 Task: Use the formula "CUMIPMT" in spreadsheet "Project protfolio".
Action: Mouse moved to (733, 97)
Screenshot: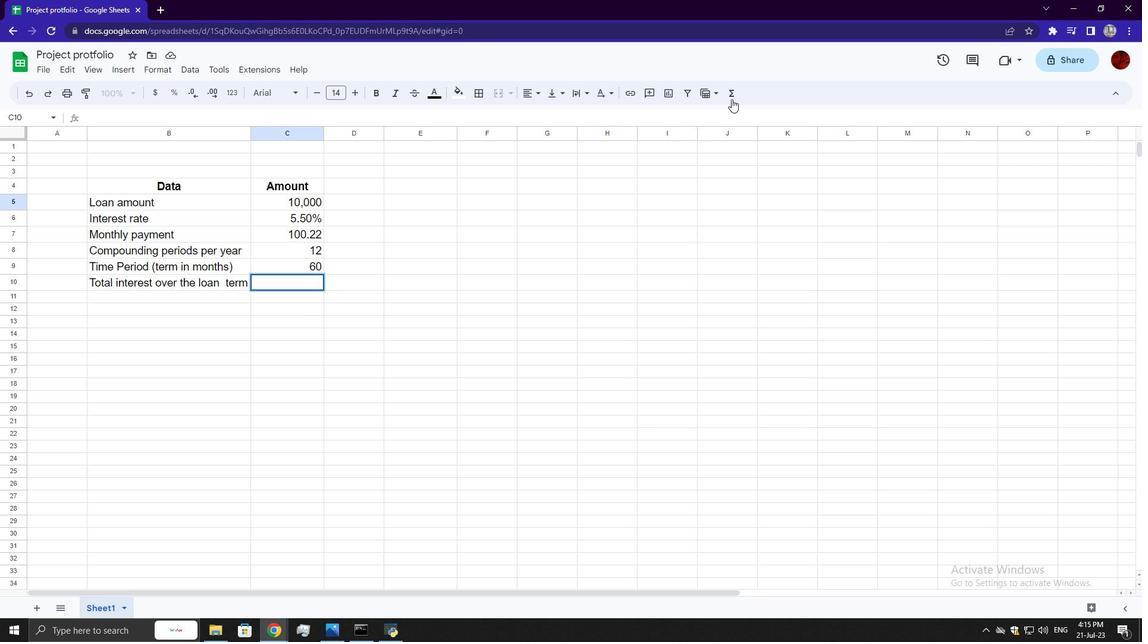 
Action: Mouse pressed left at (733, 97)
Screenshot: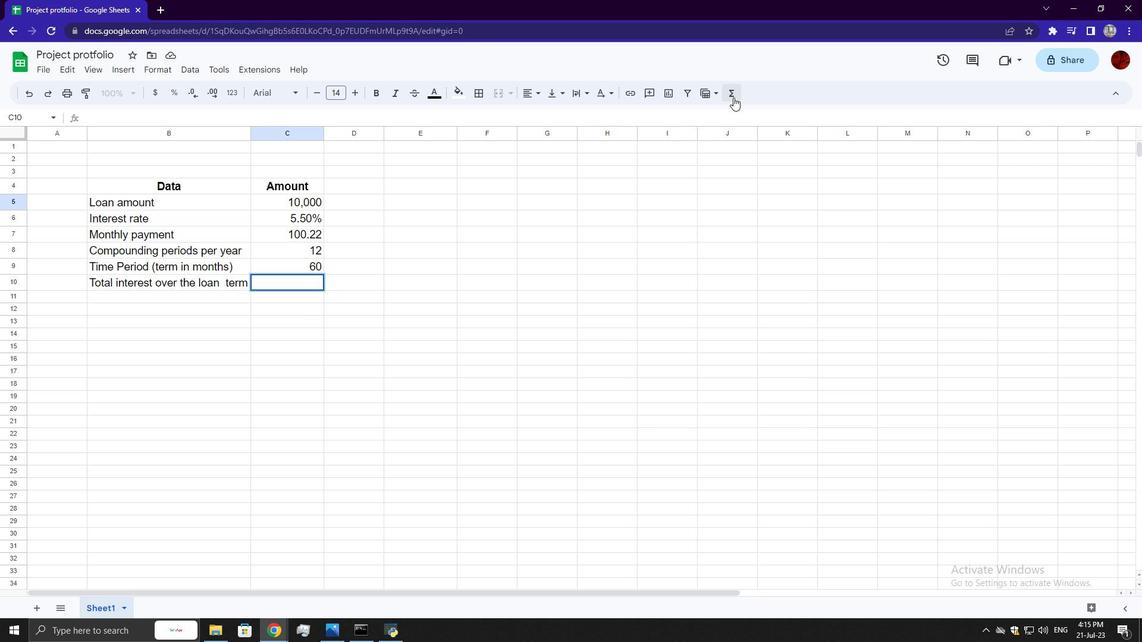 
Action: Mouse moved to (899, 221)
Screenshot: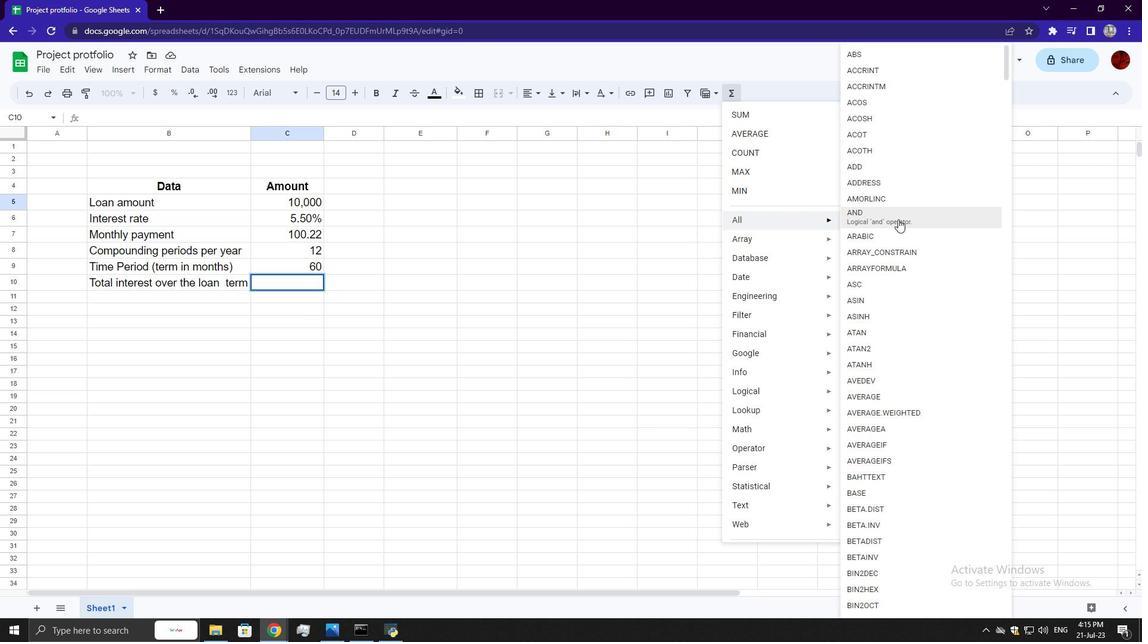 
Action: Mouse scrolled (899, 221) with delta (0, 0)
Screenshot: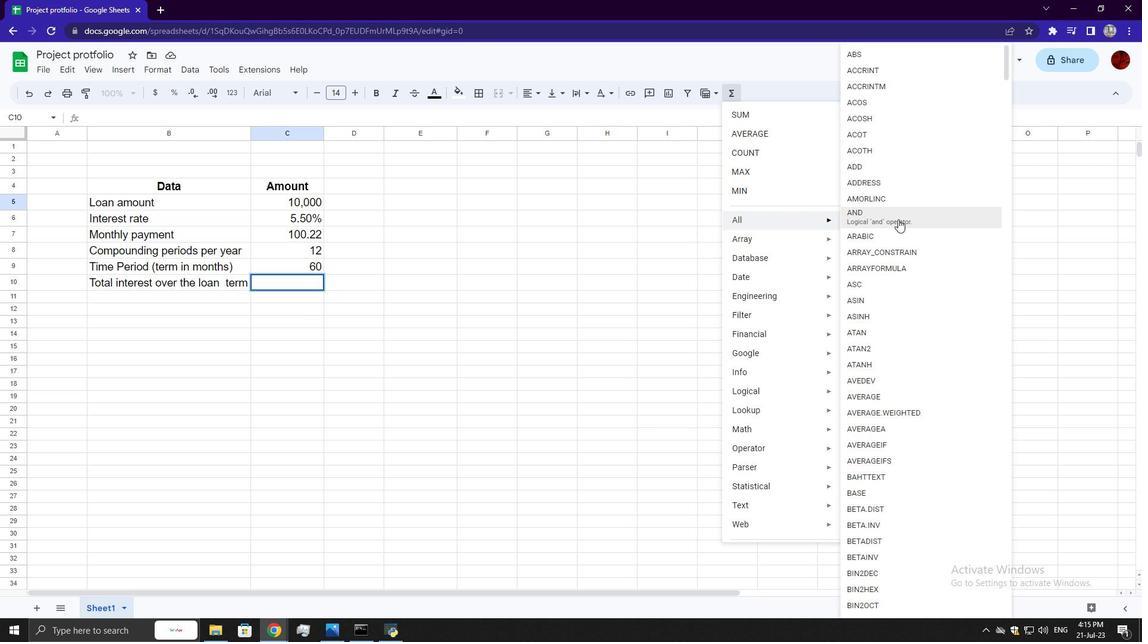 
Action: Mouse moved to (899, 223)
Screenshot: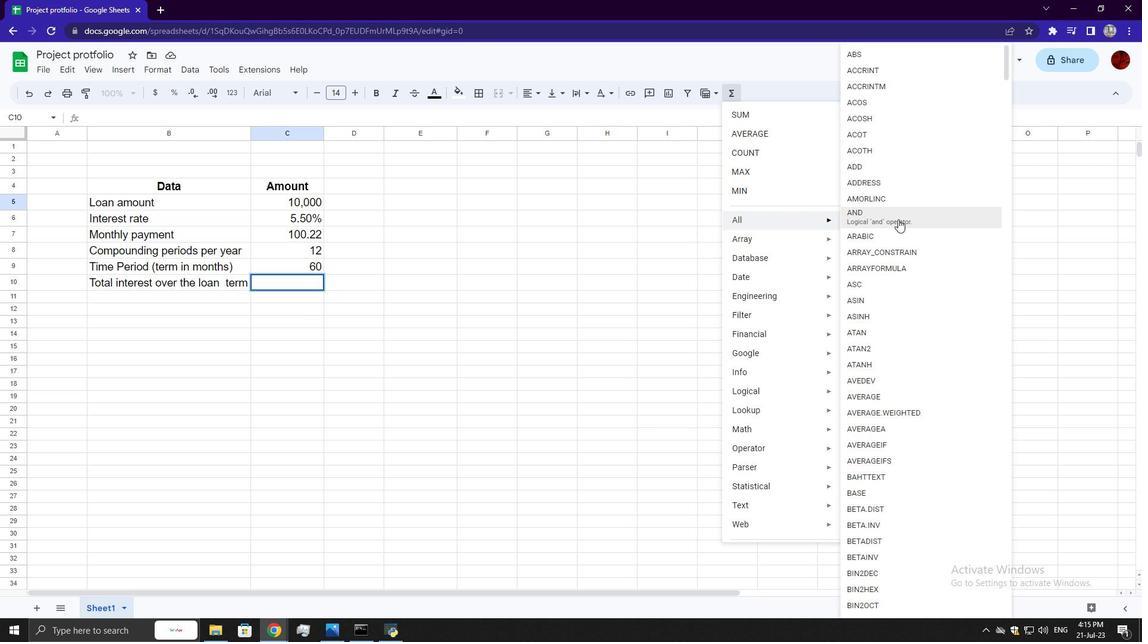 
Action: Mouse scrolled (899, 222) with delta (0, 0)
Screenshot: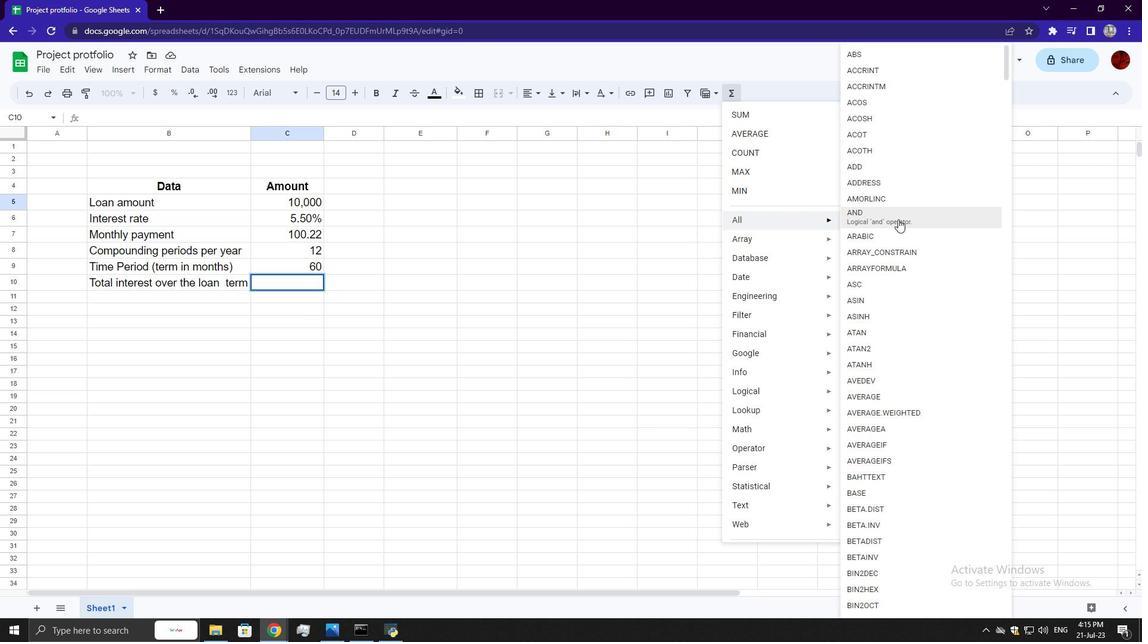 
Action: Mouse moved to (902, 227)
Screenshot: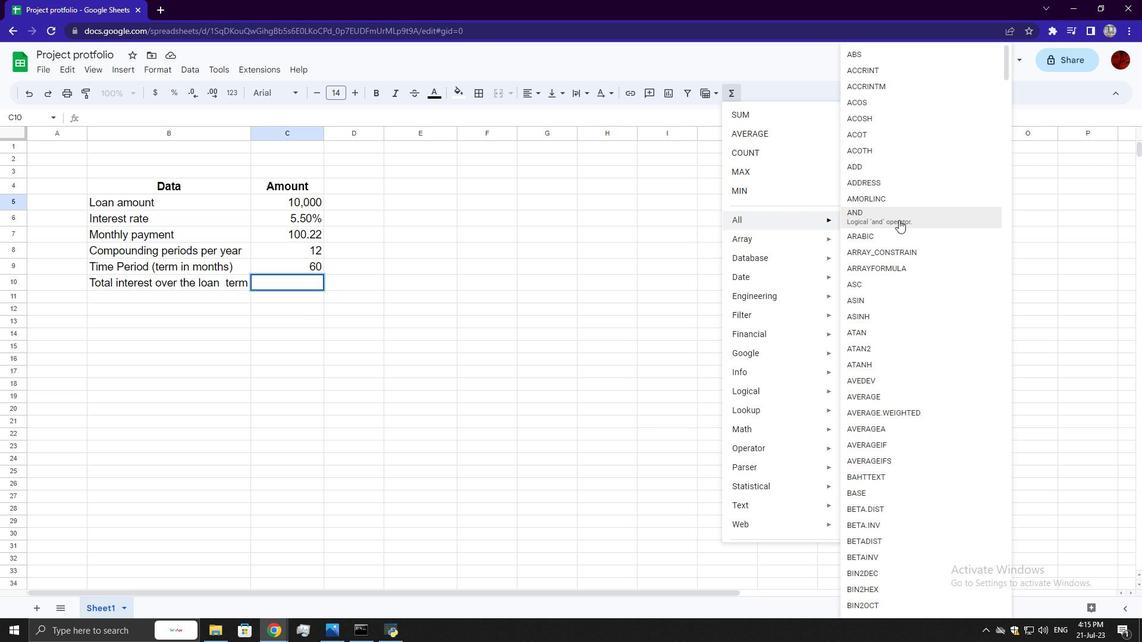 
Action: Mouse scrolled (901, 225) with delta (0, 0)
Screenshot: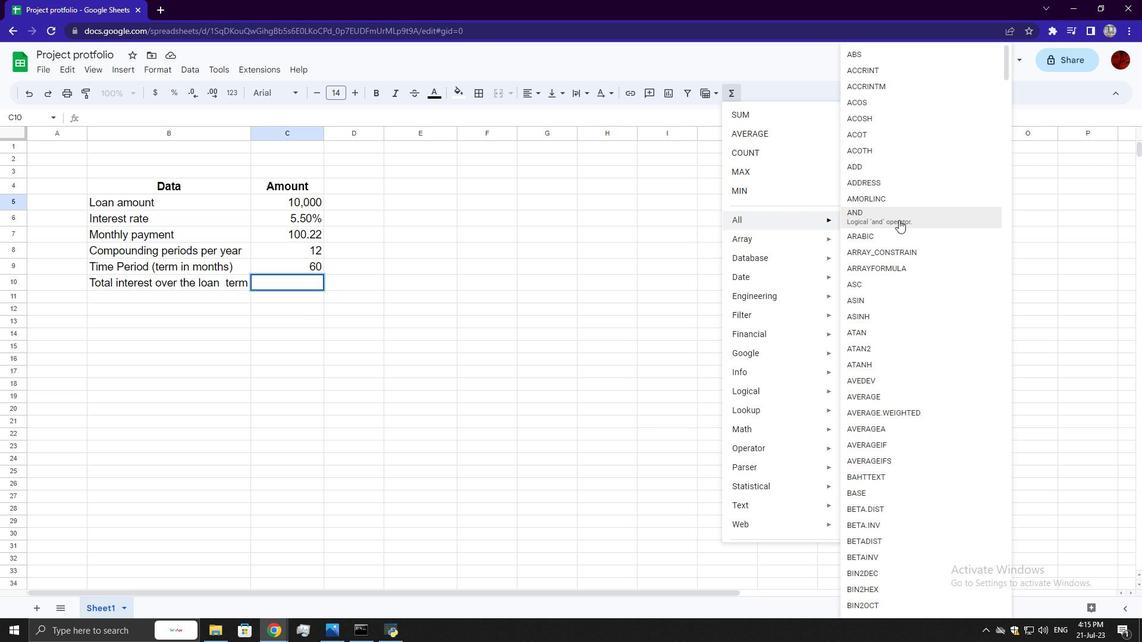 
Action: Mouse moved to (905, 233)
Screenshot: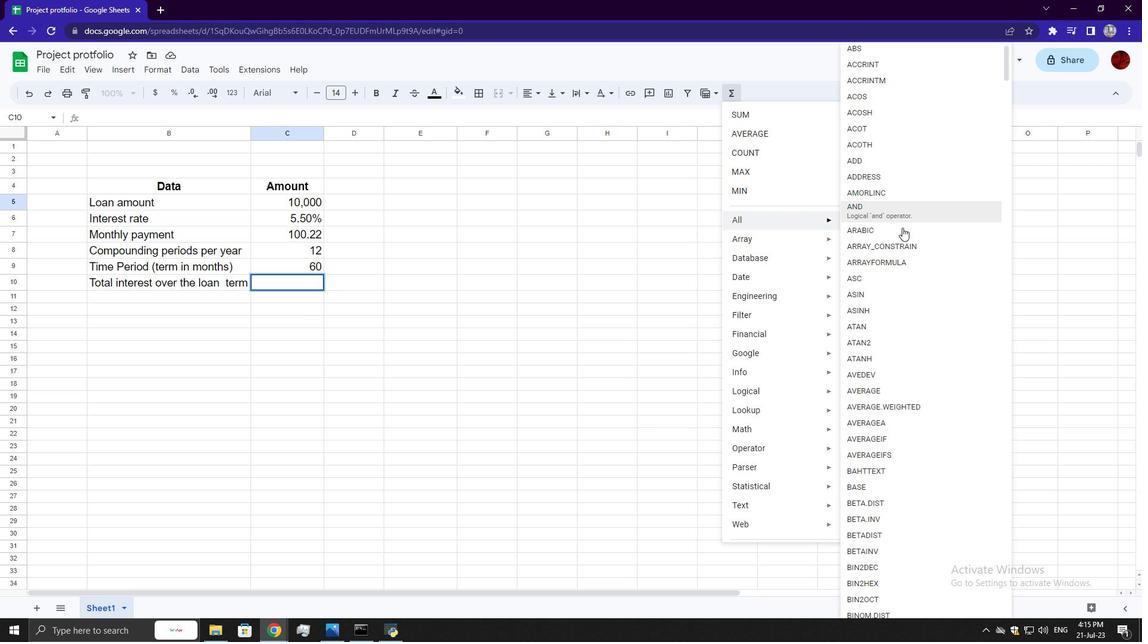 
Action: Mouse scrolled (903, 227) with delta (0, 0)
Screenshot: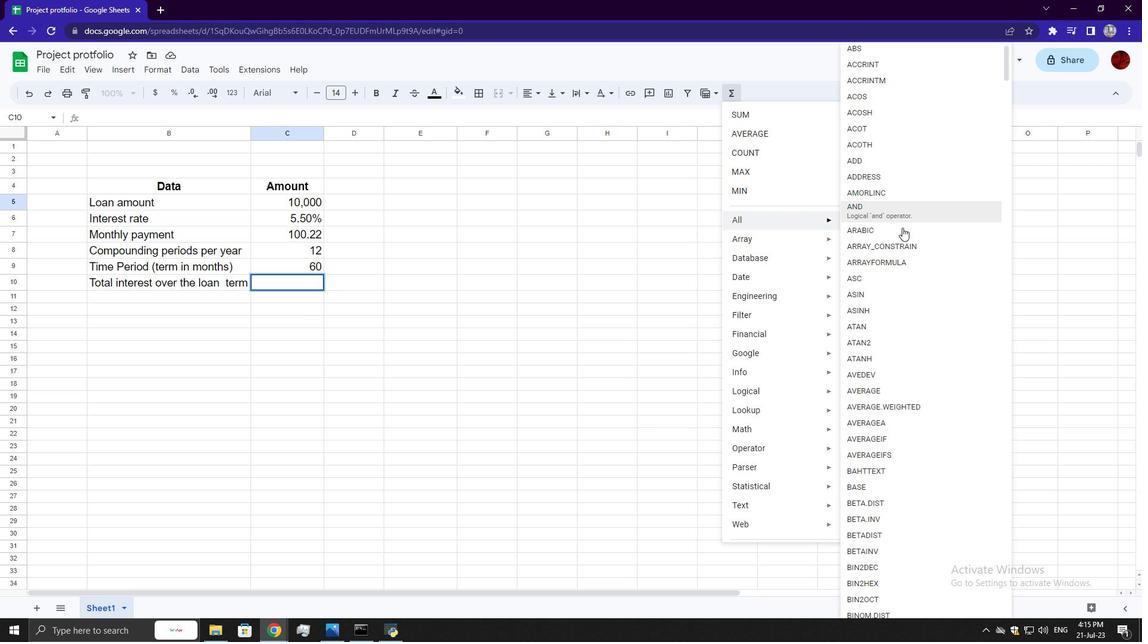 
Action: Mouse moved to (905, 233)
Screenshot: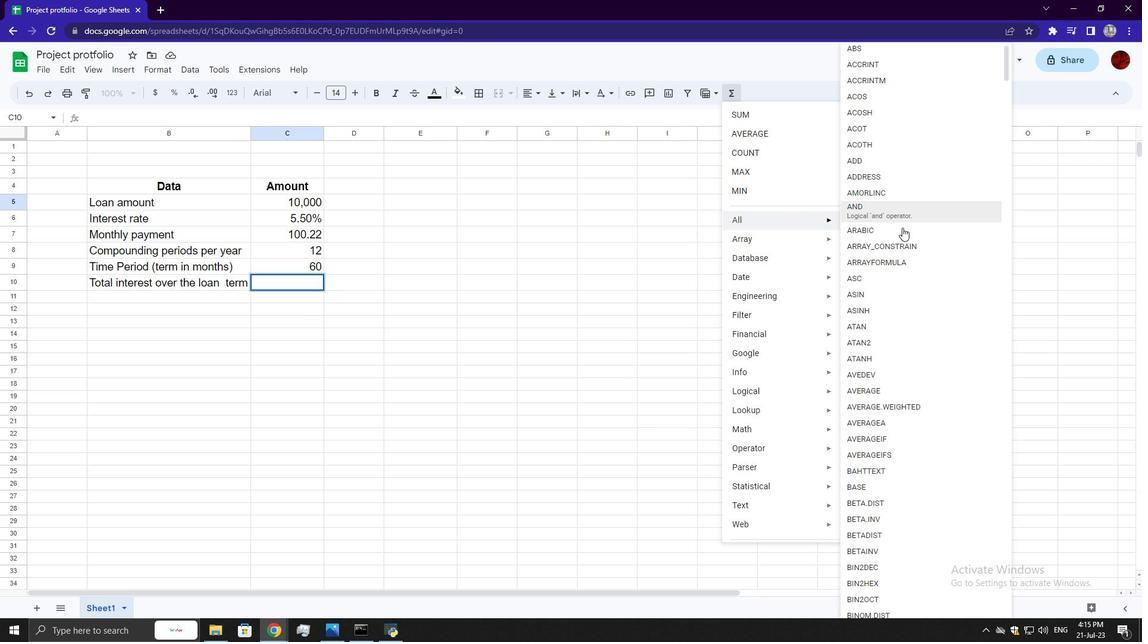 
Action: Mouse scrolled (903, 227) with delta (0, 0)
Screenshot: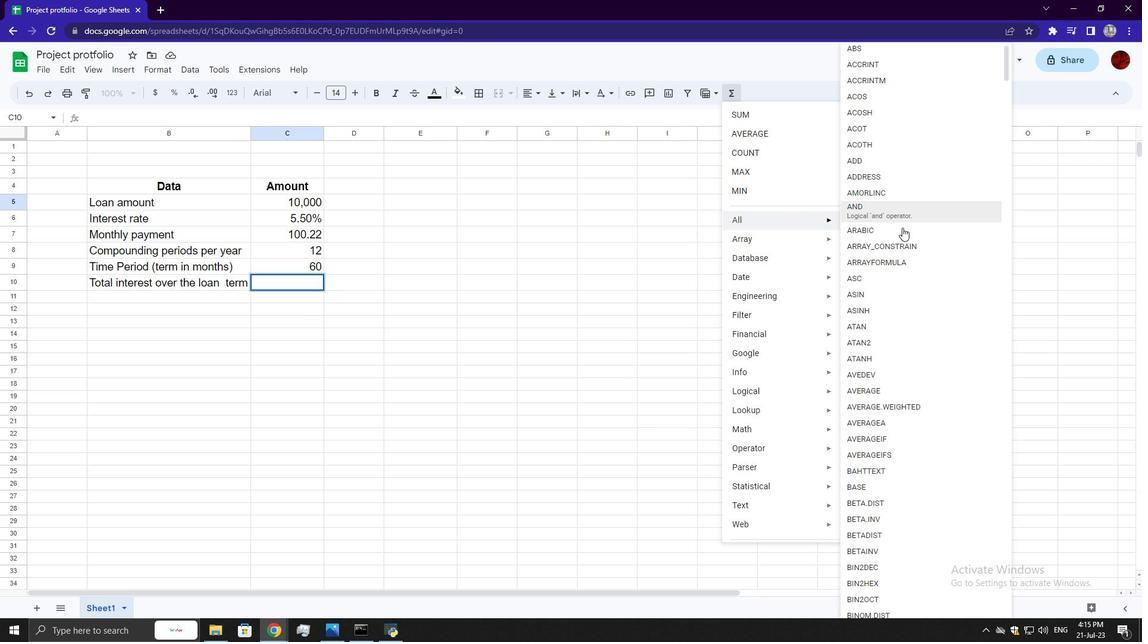 
Action: Mouse moved to (908, 236)
Screenshot: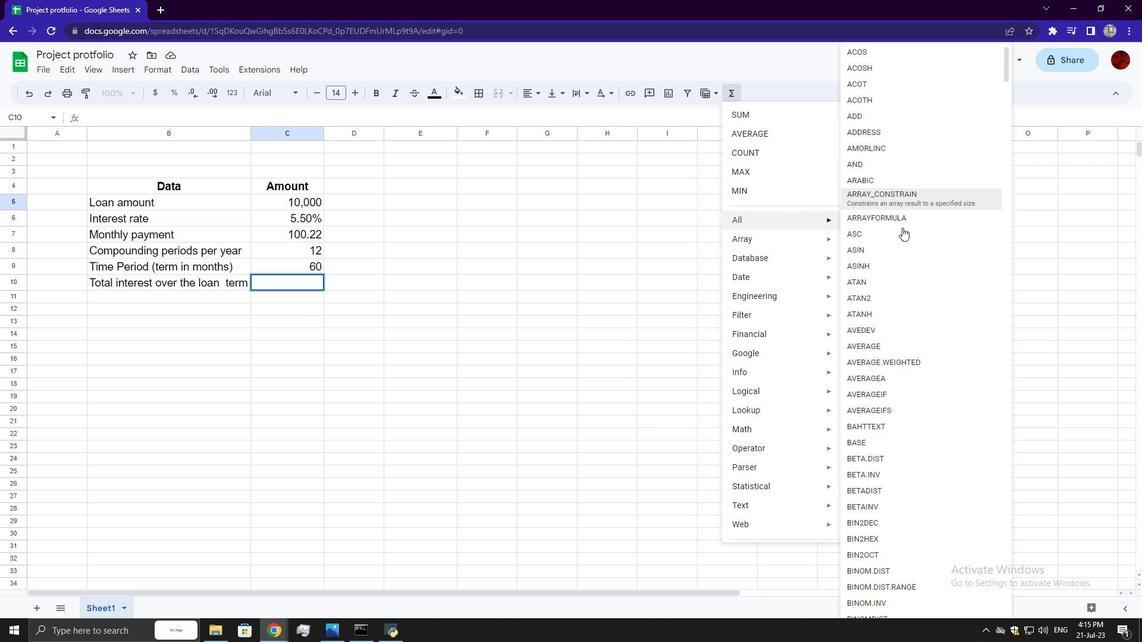 
Action: Mouse scrolled (908, 235) with delta (0, 0)
Screenshot: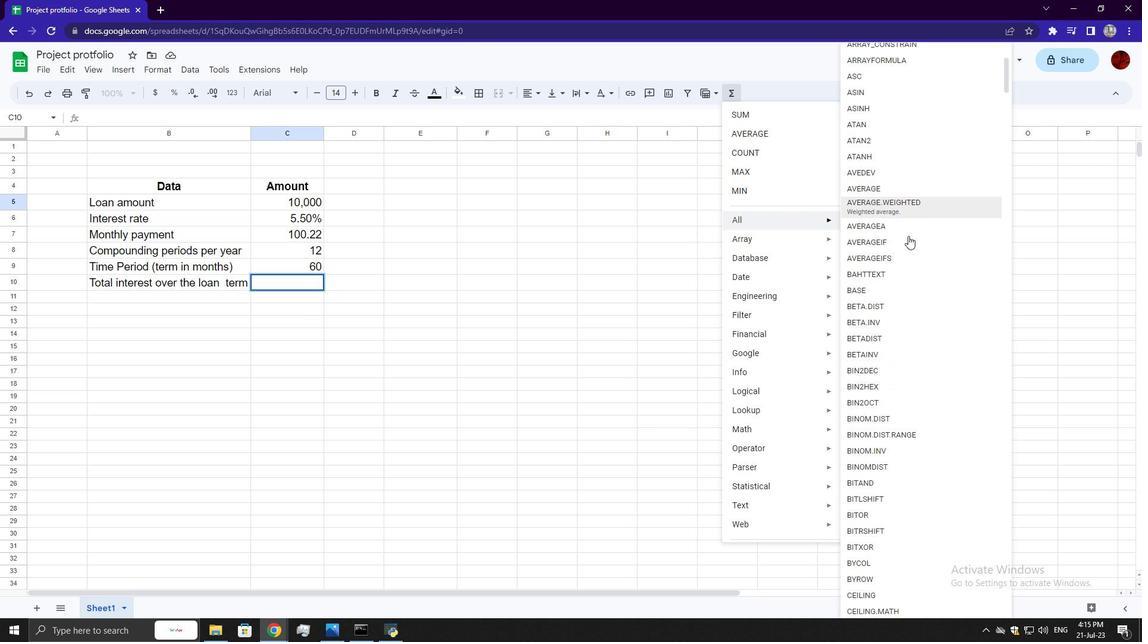 
Action: Mouse scrolled (908, 235) with delta (0, 0)
Screenshot: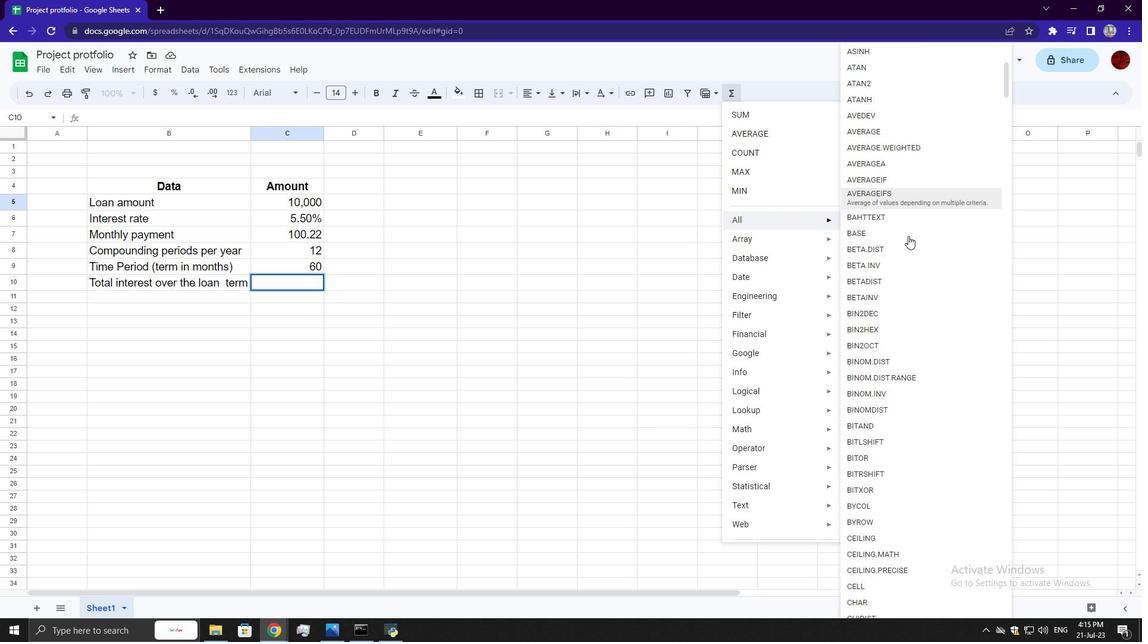 
Action: Mouse scrolled (908, 235) with delta (0, 0)
Screenshot: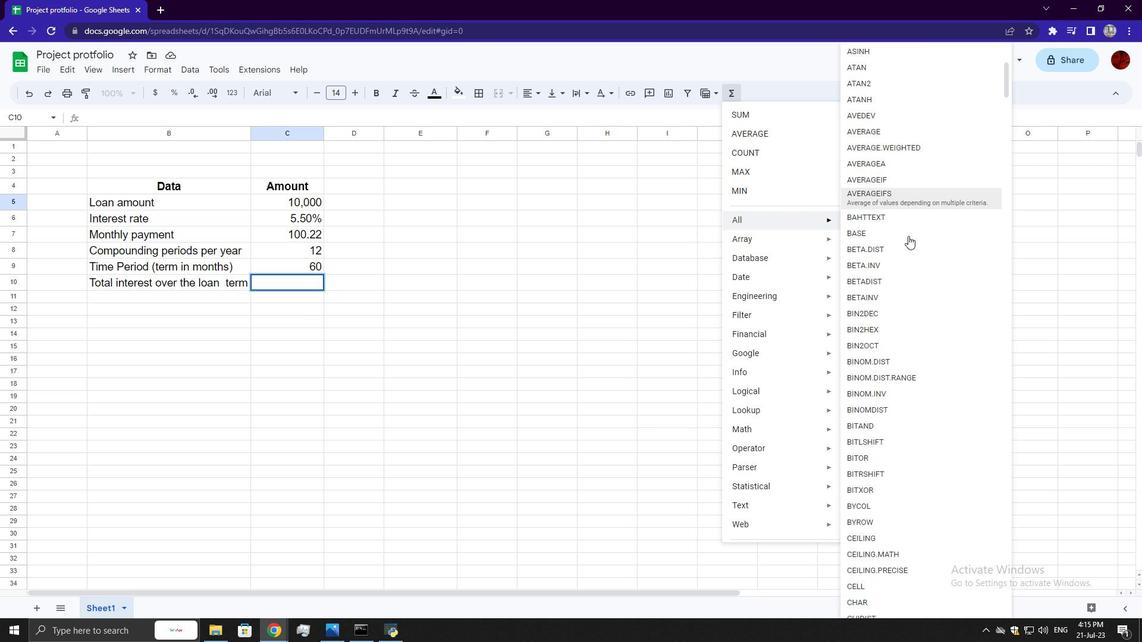 
Action: Mouse scrolled (908, 235) with delta (0, 0)
Screenshot: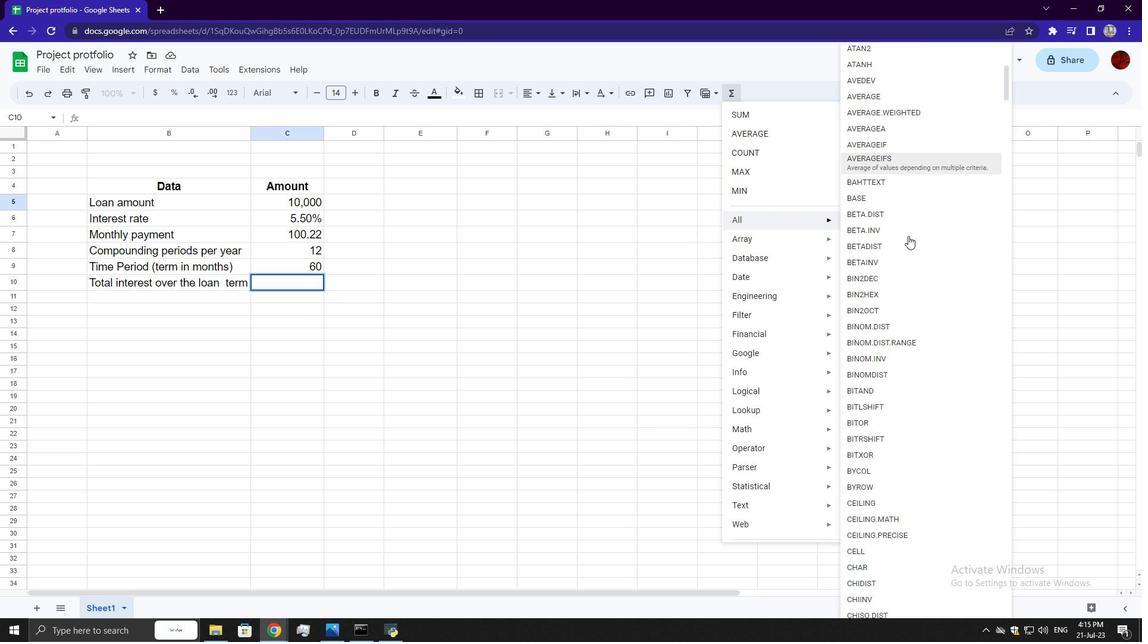 
Action: Mouse scrolled (908, 235) with delta (0, 0)
Screenshot: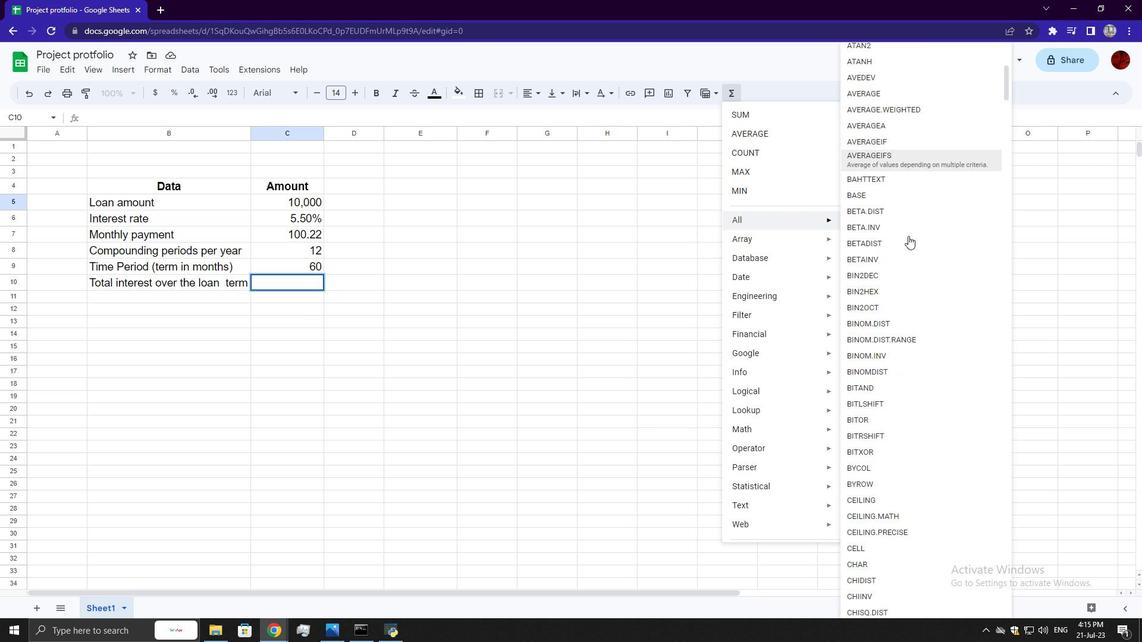 
Action: Mouse scrolled (908, 235) with delta (0, 0)
Screenshot: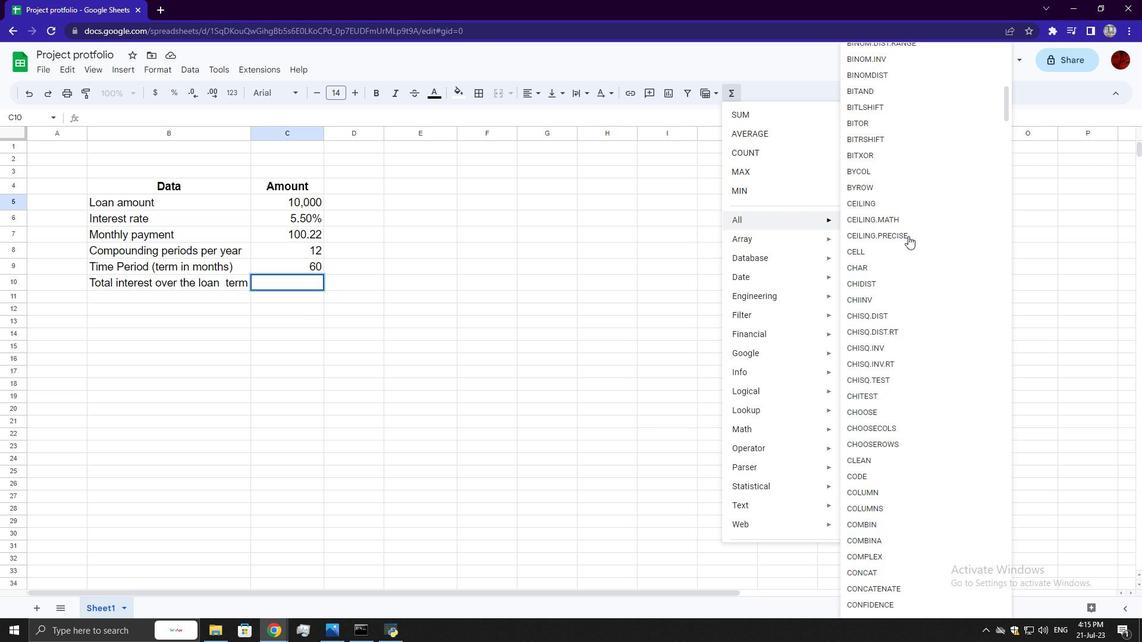 
Action: Mouse scrolled (908, 235) with delta (0, 0)
Screenshot: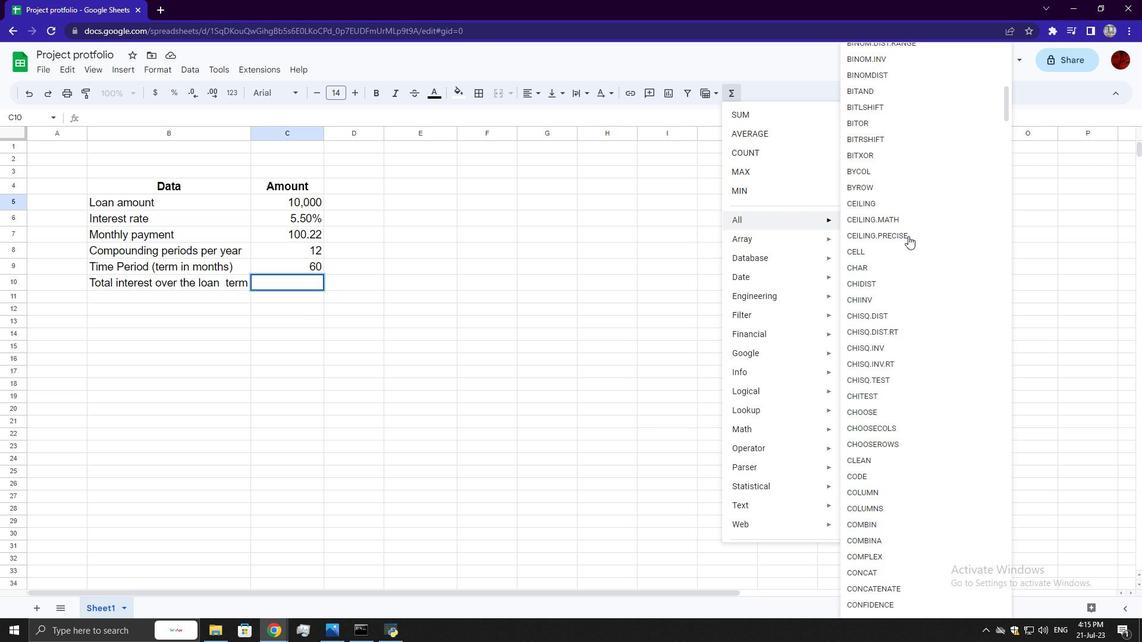 
Action: Mouse scrolled (908, 235) with delta (0, 0)
Screenshot: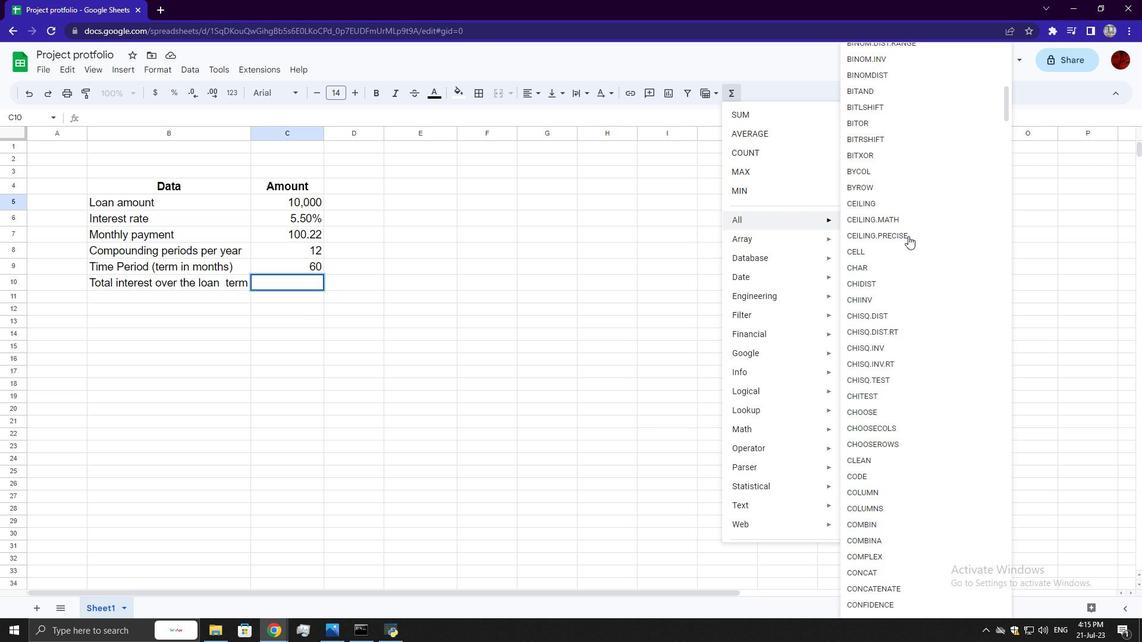 
Action: Mouse scrolled (908, 235) with delta (0, 0)
Screenshot: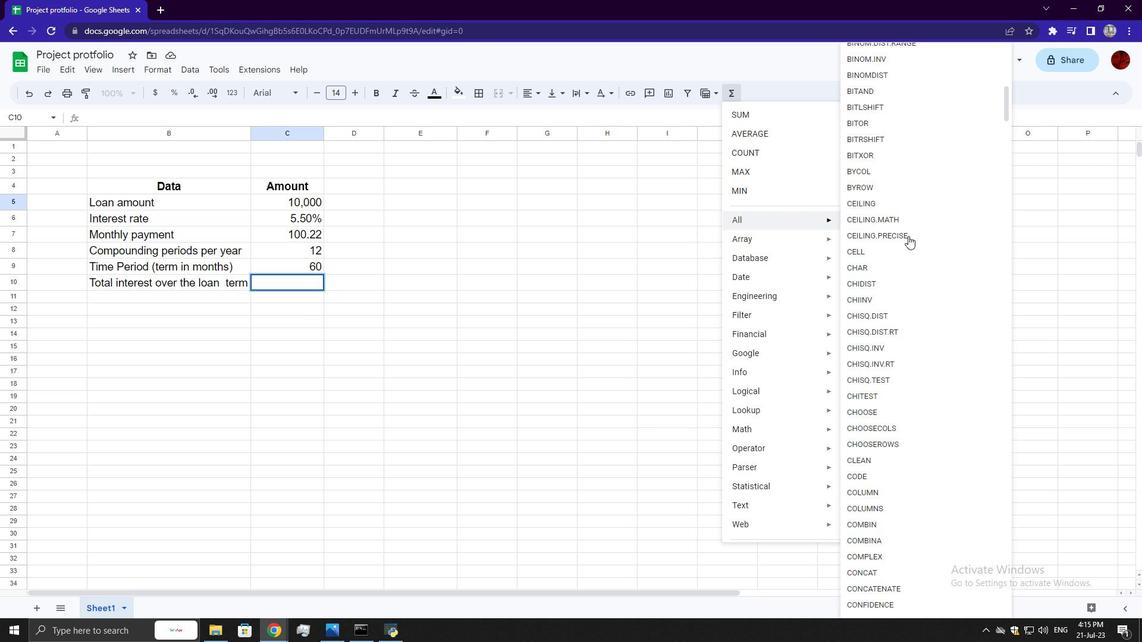 
Action: Mouse scrolled (908, 235) with delta (0, 0)
Screenshot: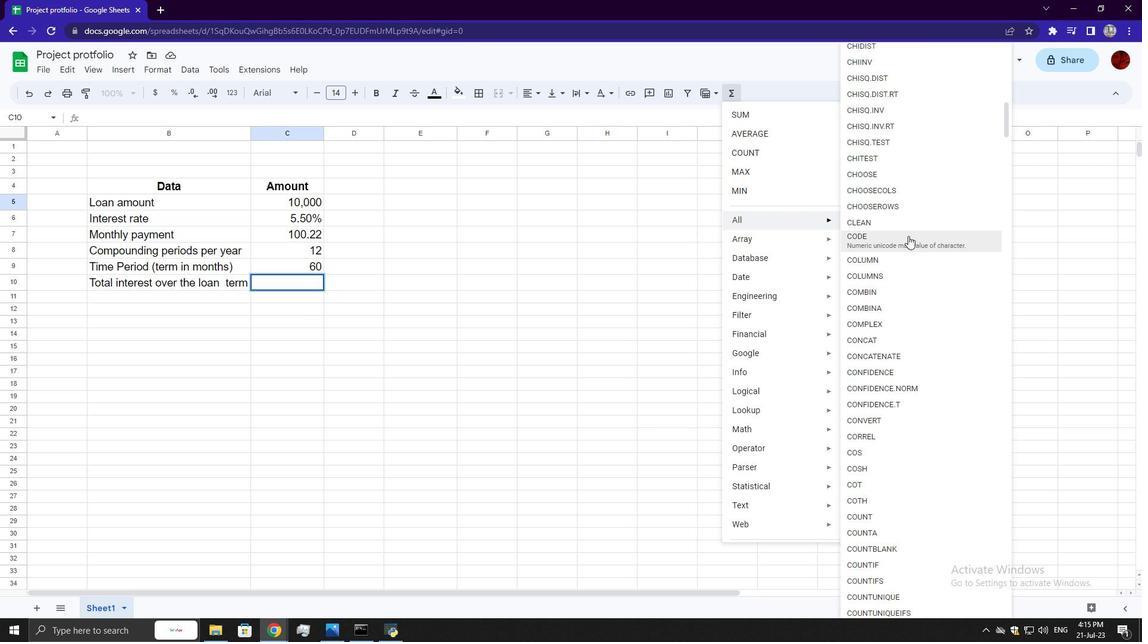 
Action: Mouse scrolled (908, 235) with delta (0, 0)
Screenshot: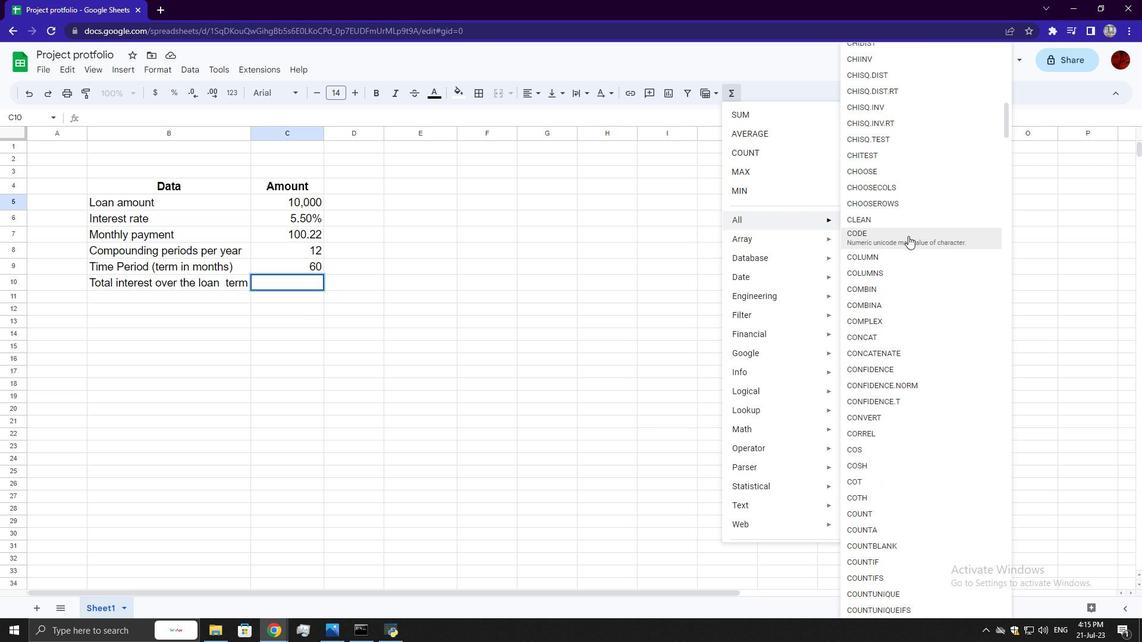 
Action: Mouse scrolled (908, 235) with delta (0, 0)
Screenshot: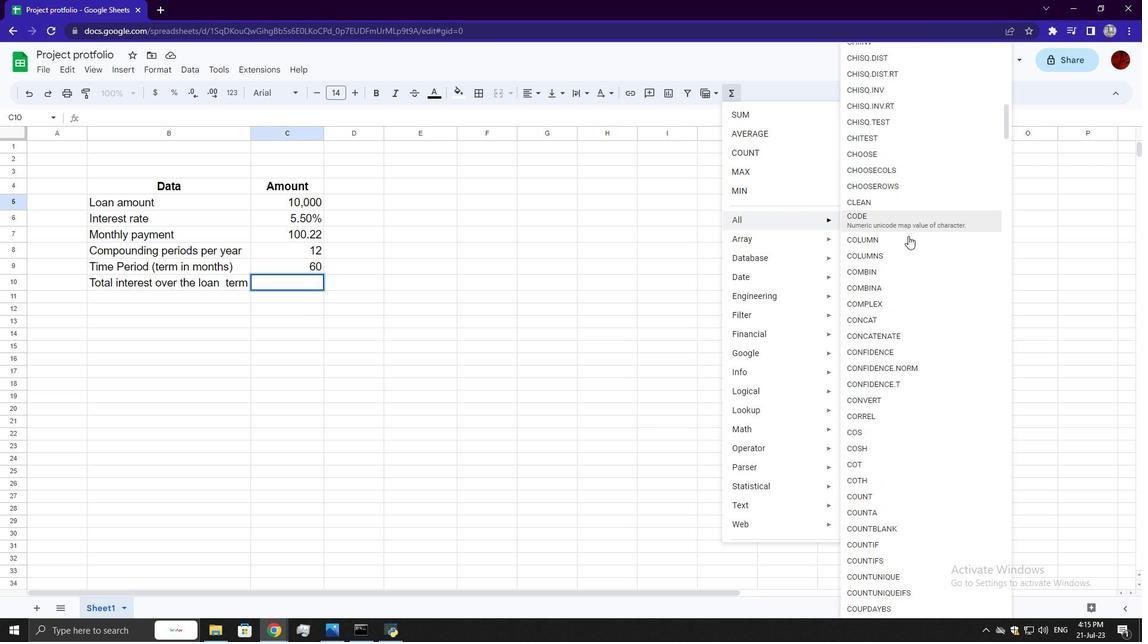 
Action: Mouse scrolled (908, 235) with delta (0, 0)
Screenshot: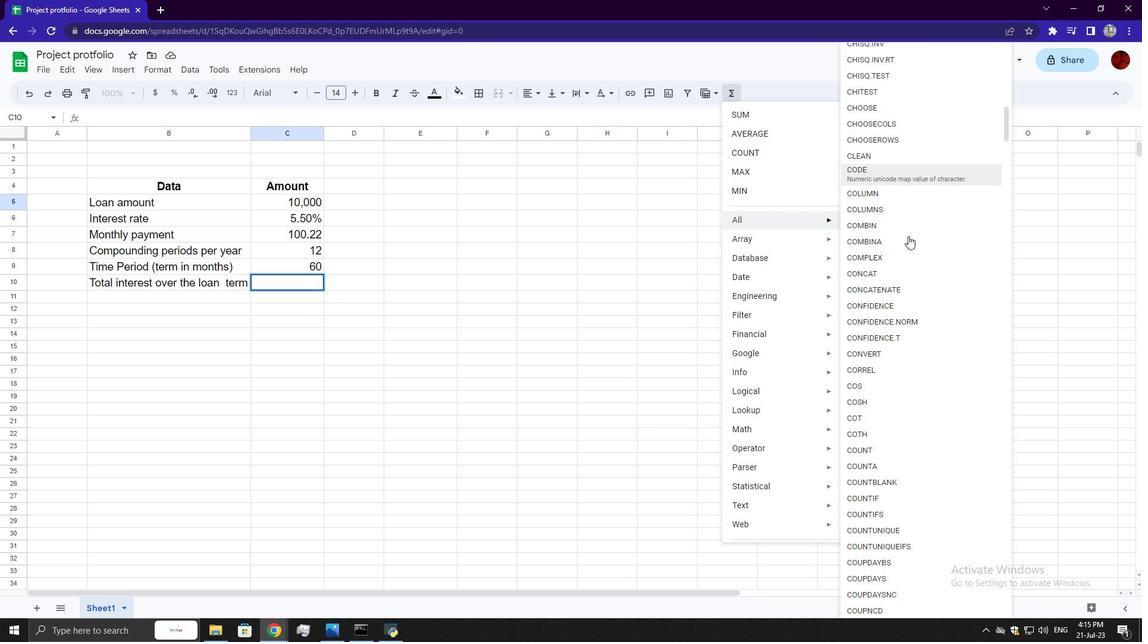 
Action: Mouse moved to (908, 250)
Screenshot: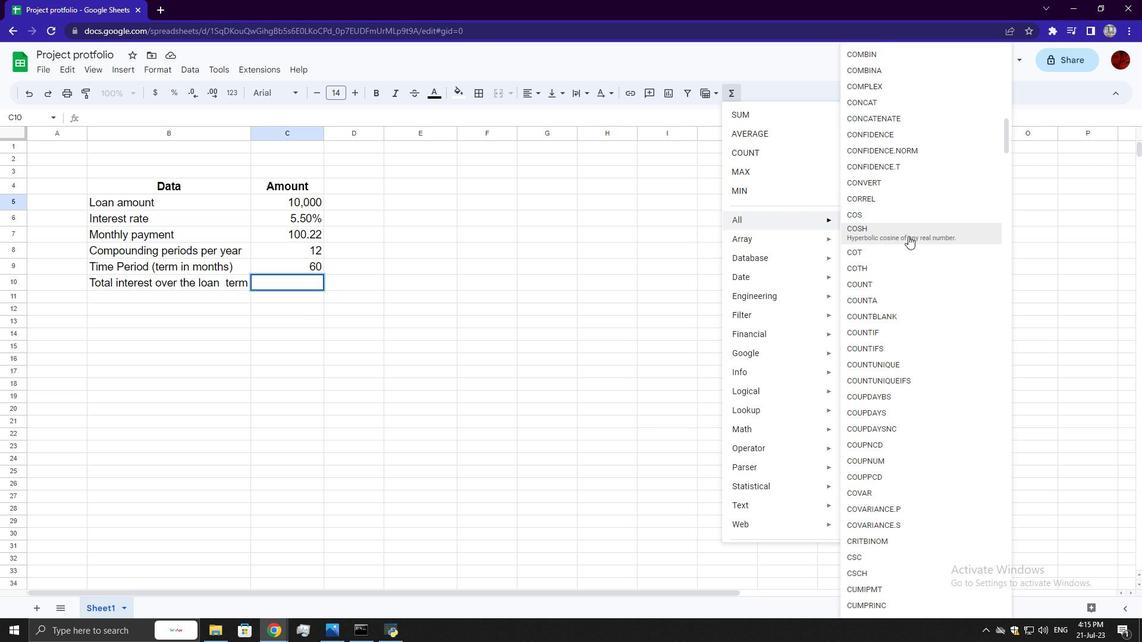 
Action: Mouse scrolled (908, 249) with delta (0, 0)
Screenshot: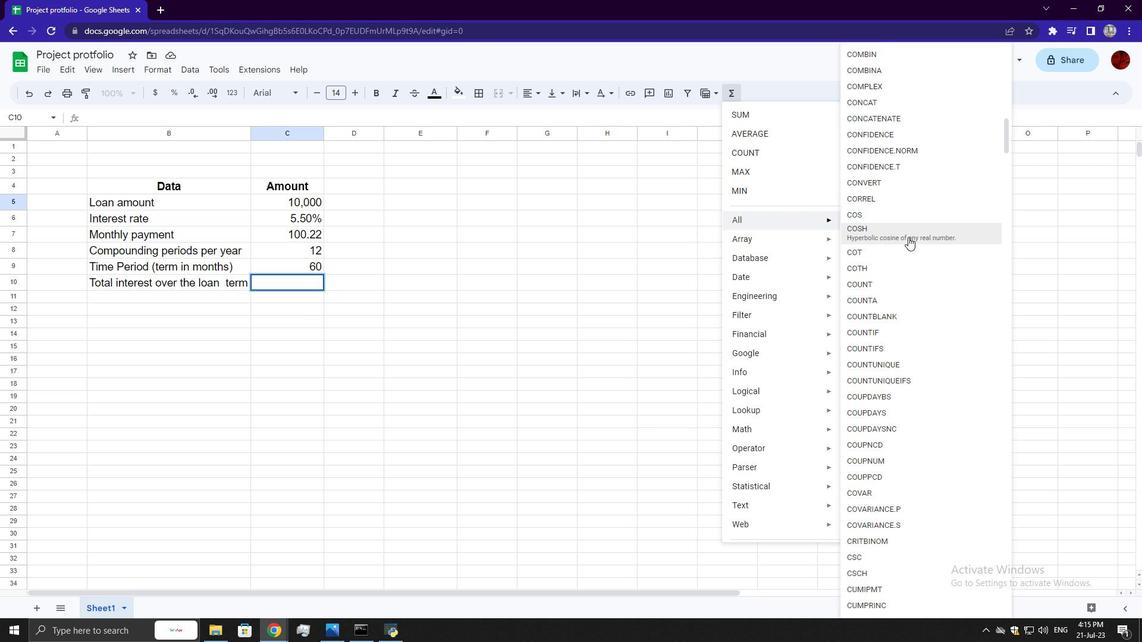
Action: Mouse moved to (908, 252)
Screenshot: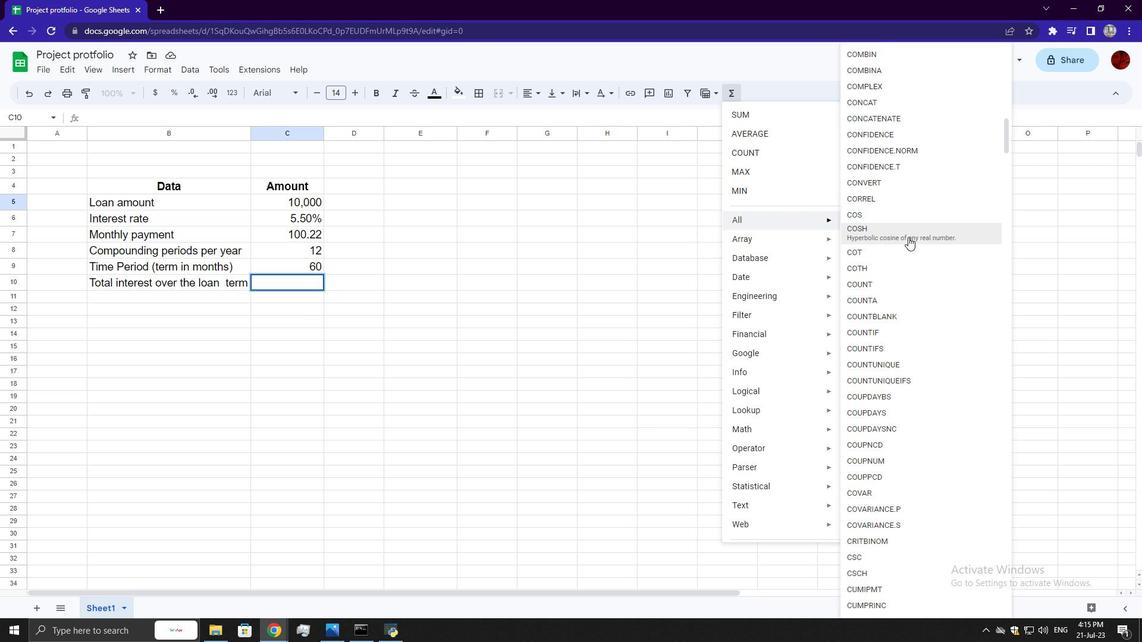 
Action: Mouse scrolled (908, 252) with delta (0, 0)
Screenshot: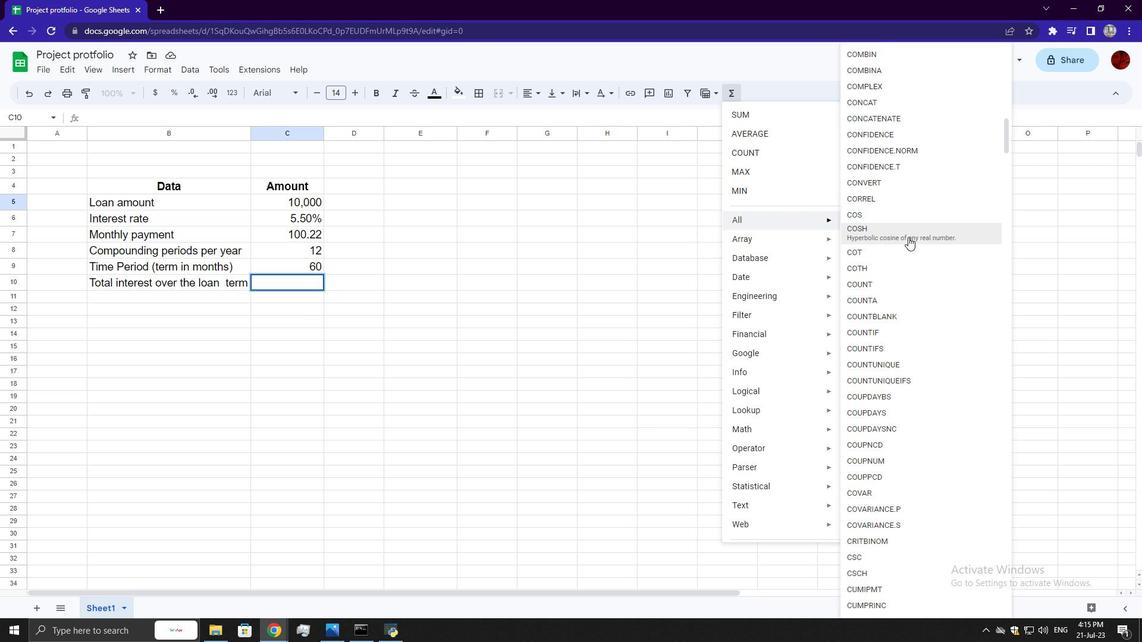 
Action: Mouse moved to (908, 253)
Screenshot: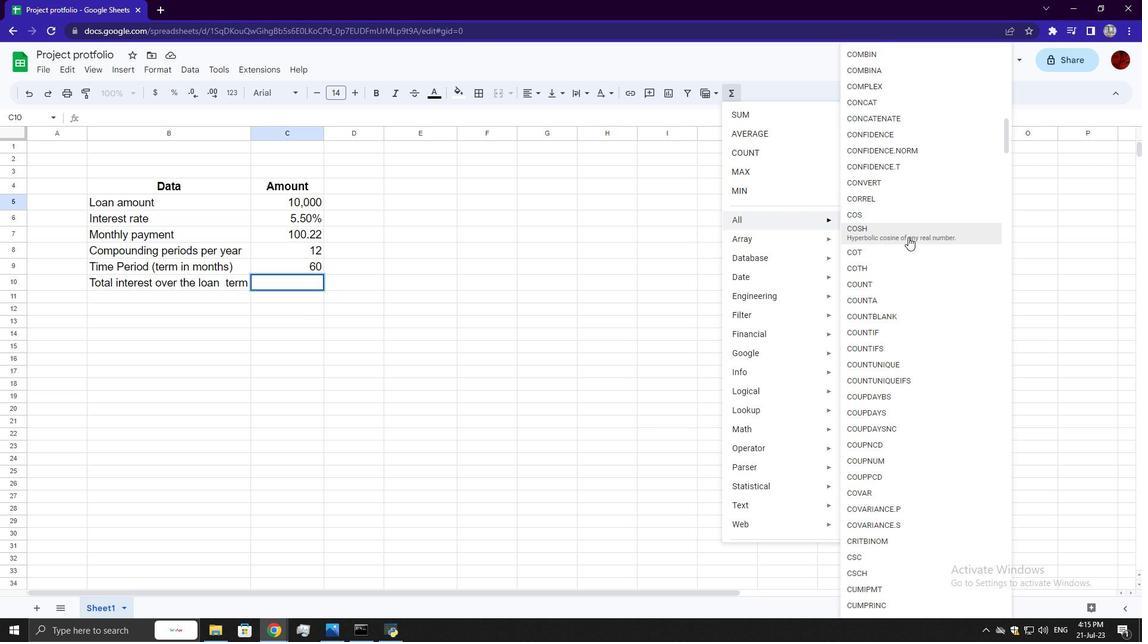 
Action: Mouse scrolled (908, 252) with delta (0, 0)
Screenshot: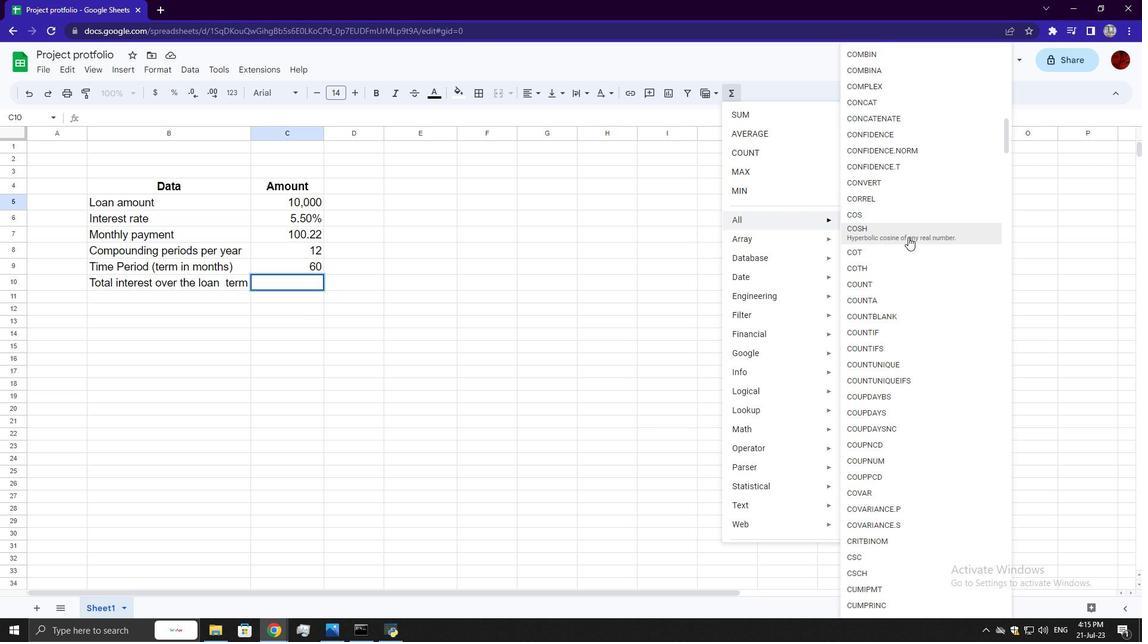 
Action: Mouse scrolled (908, 252) with delta (0, 0)
Screenshot: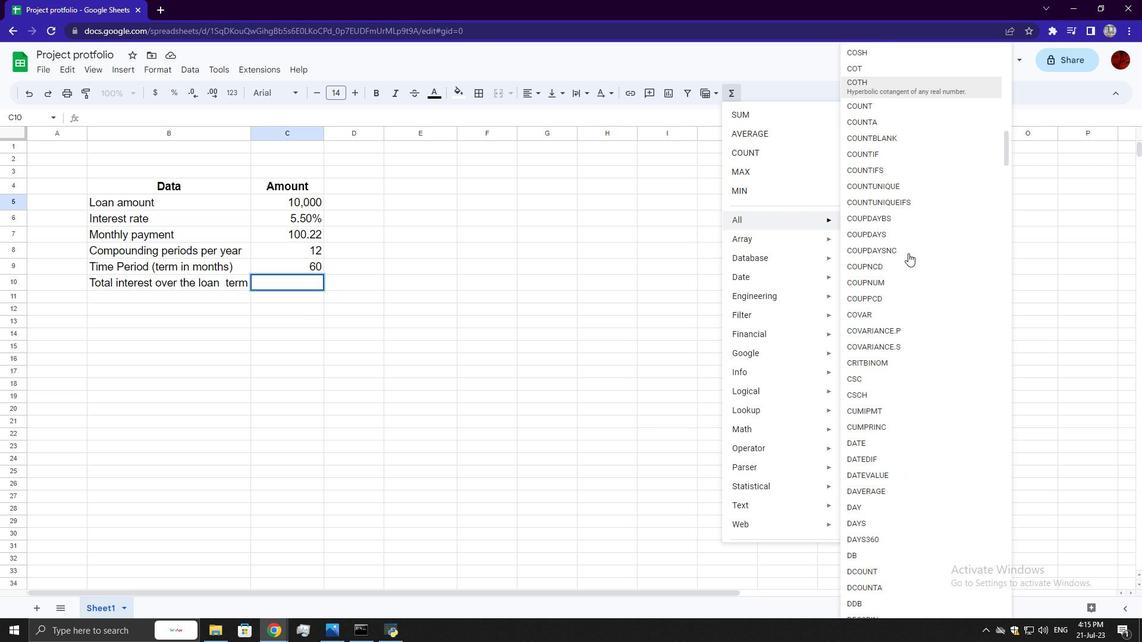 
Action: Mouse scrolled (908, 252) with delta (0, 0)
Screenshot: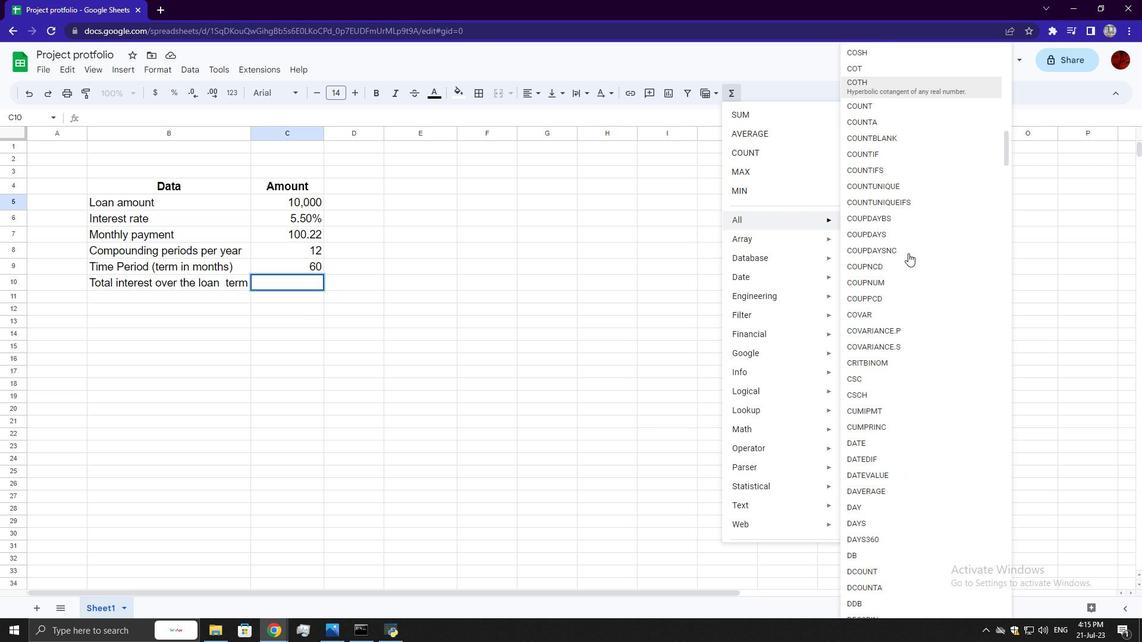 
Action: Mouse scrolled (908, 252) with delta (0, 0)
Screenshot: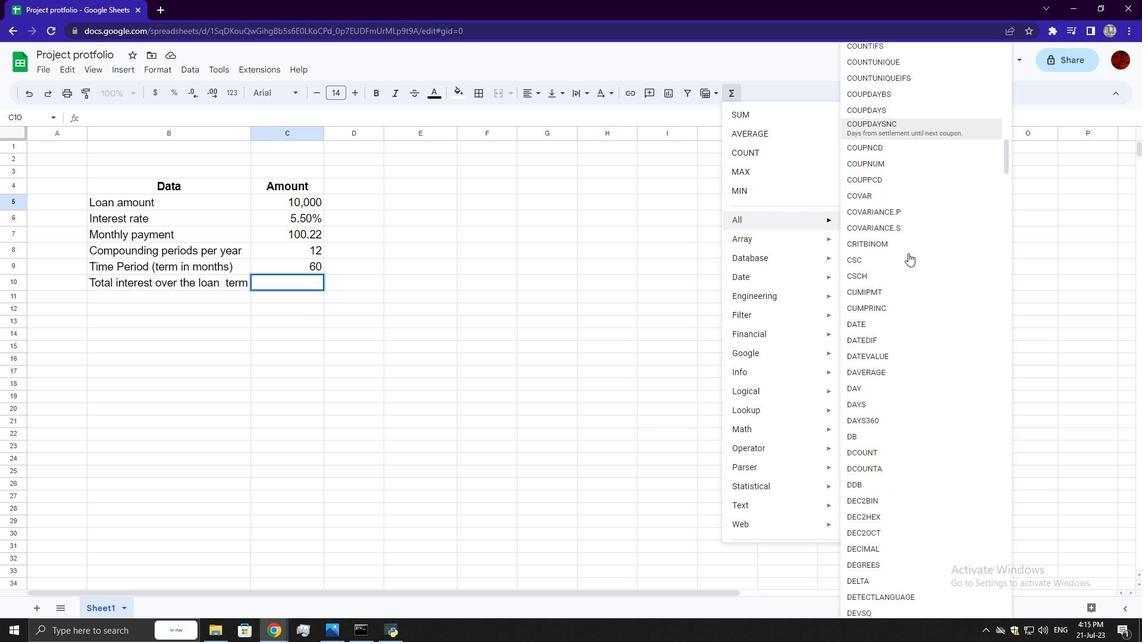 
Action: Mouse scrolled (908, 252) with delta (0, 0)
Screenshot: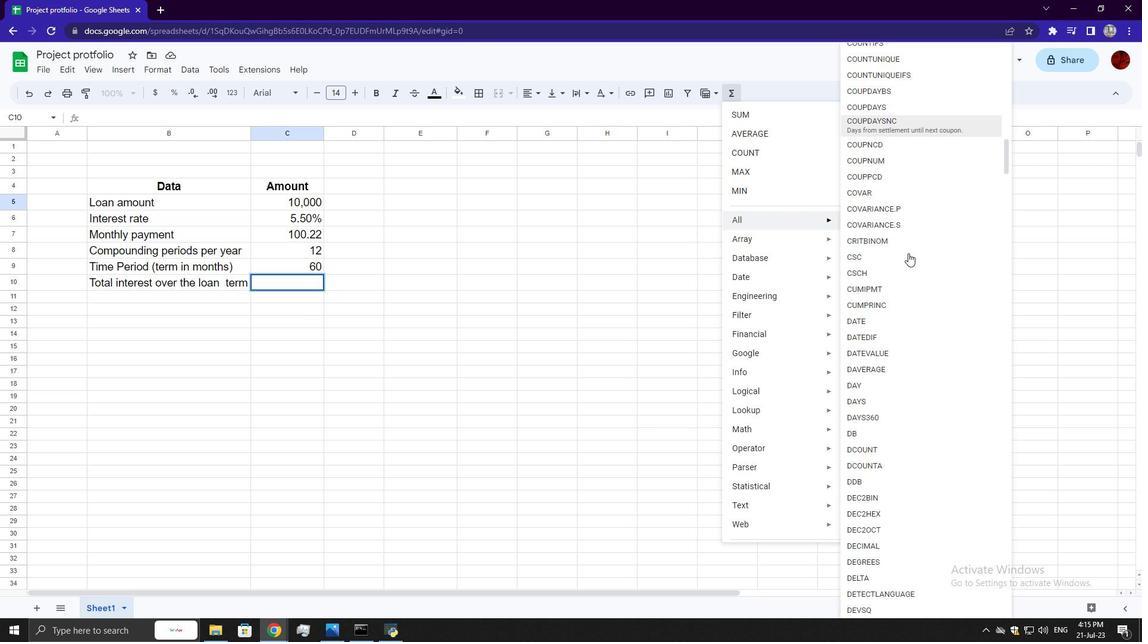 
Action: Mouse moved to (878, 173)
Screenshot: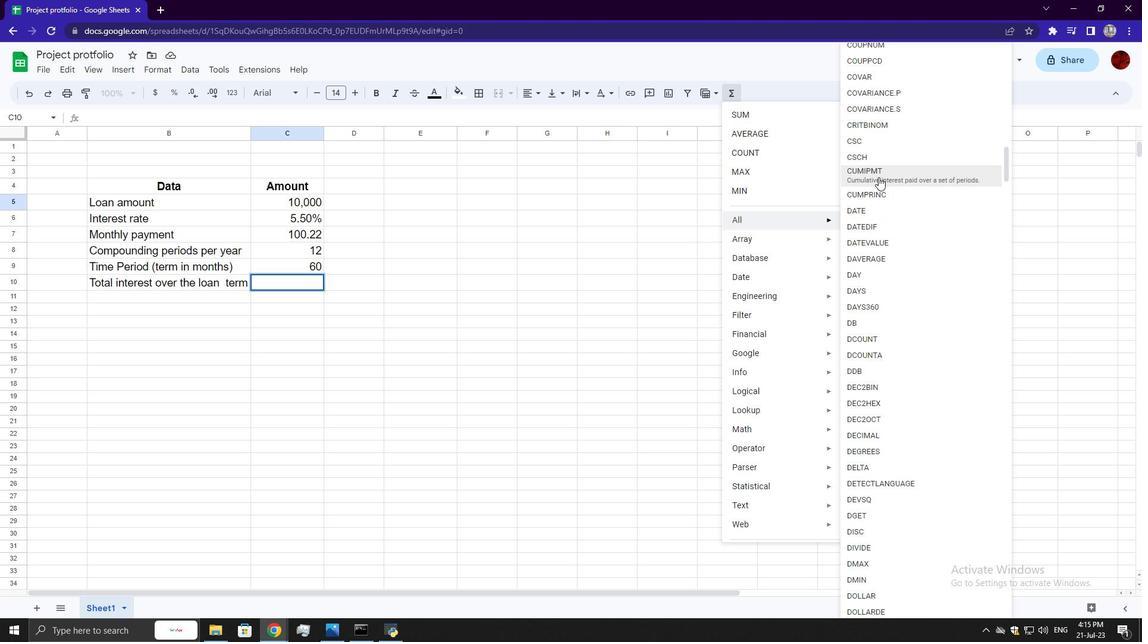 
Action: Mouse pressed left at (878, 173)
Screenshot: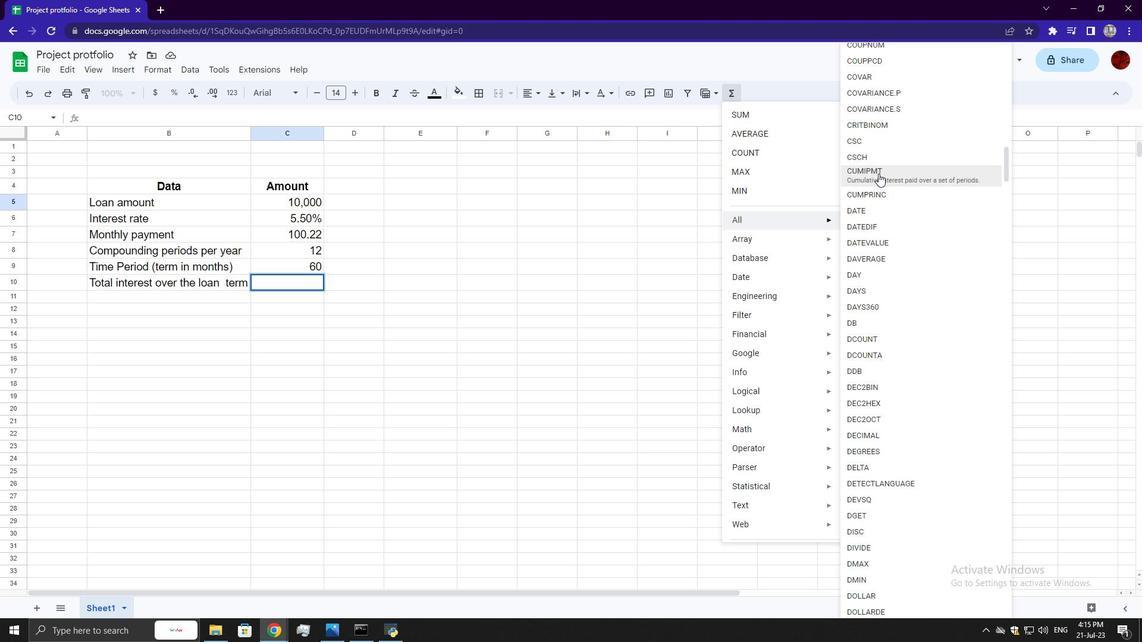 
Action: Mouse moved to (314, 217)
Screenshot: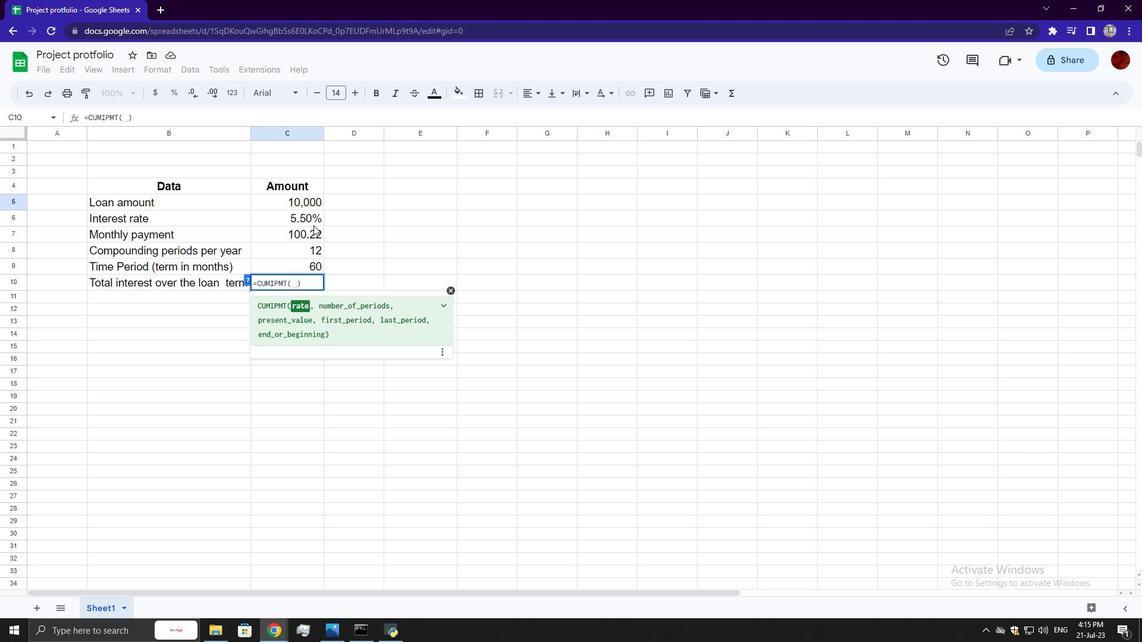 
Action: Mouse pressed left at (314, 217)
Screenshot: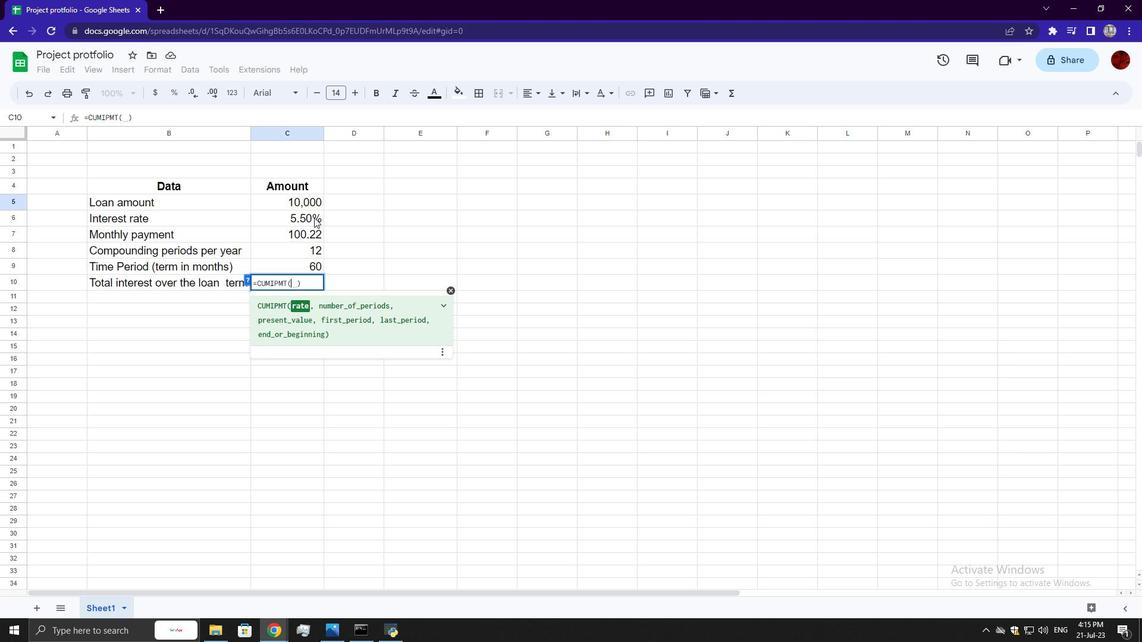 
Action: Key pressed /12,
Screenshot: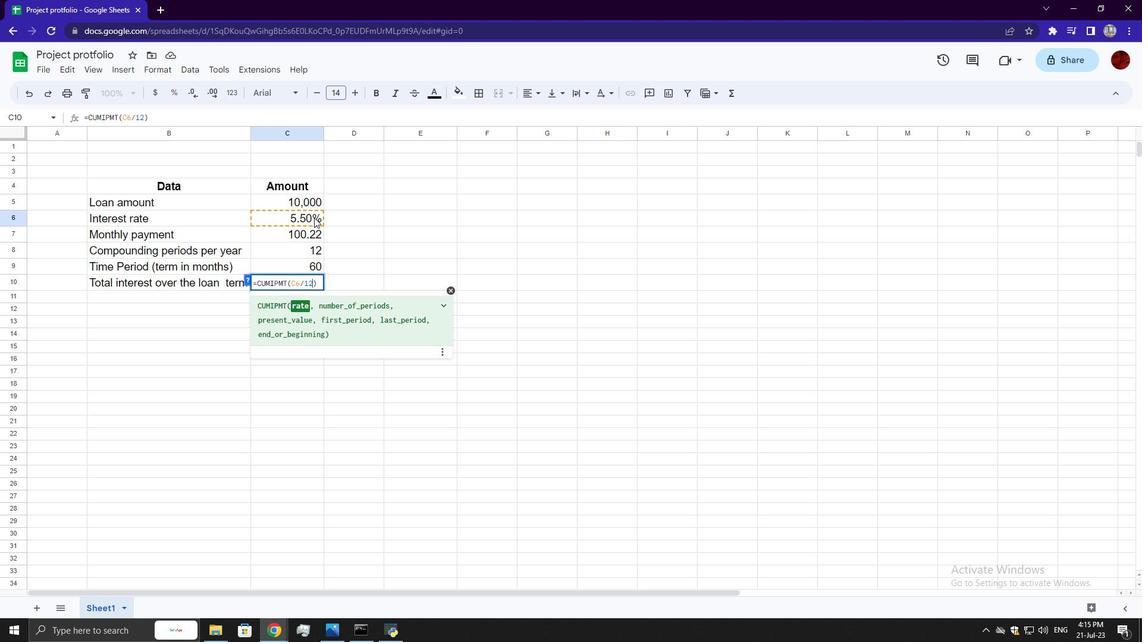 
Action: Mouse moved to (302, 264)
Screenshot: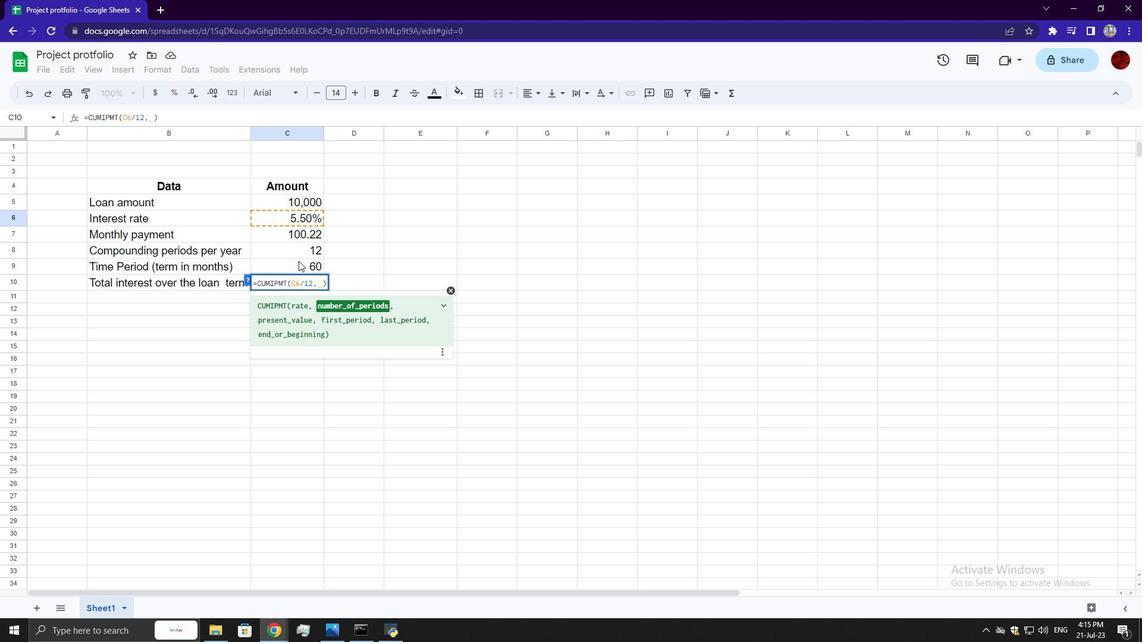 
Action: Mouse pressed left at (302, 264)
Screenshot: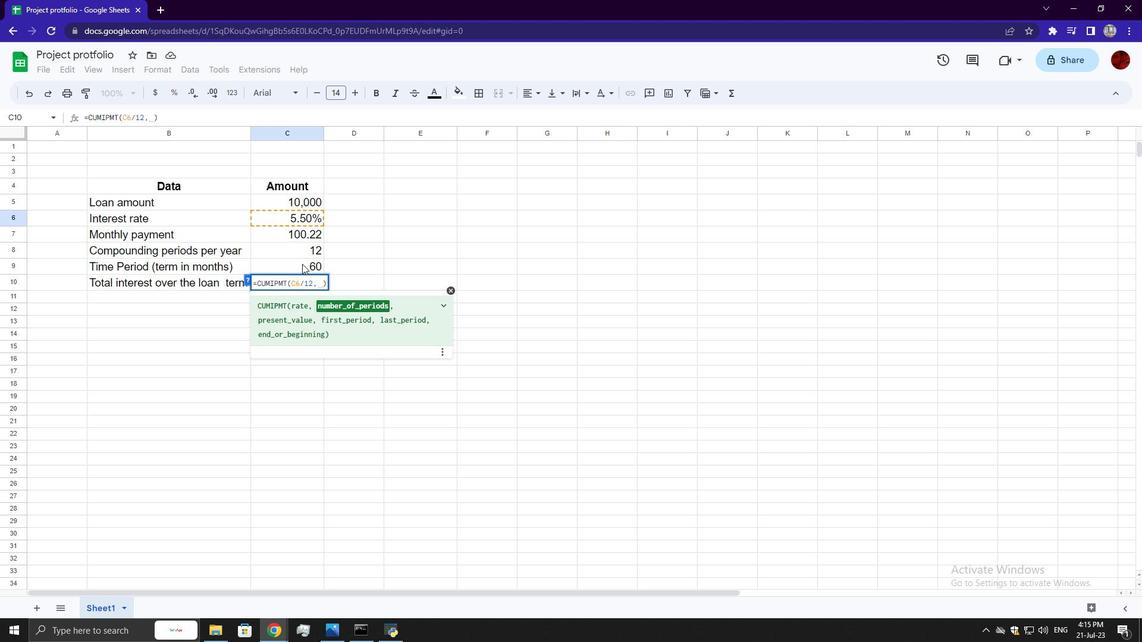 
Action: Key pressed ,
Screenshot: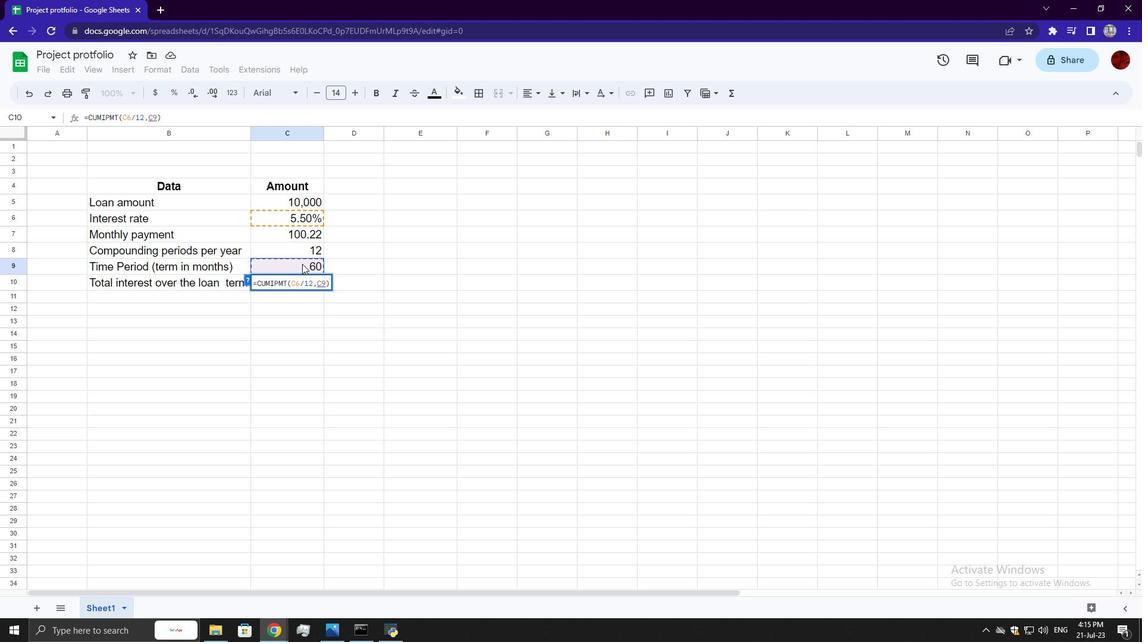 
Action: Mouse moved to (305, 203)
Screenshot: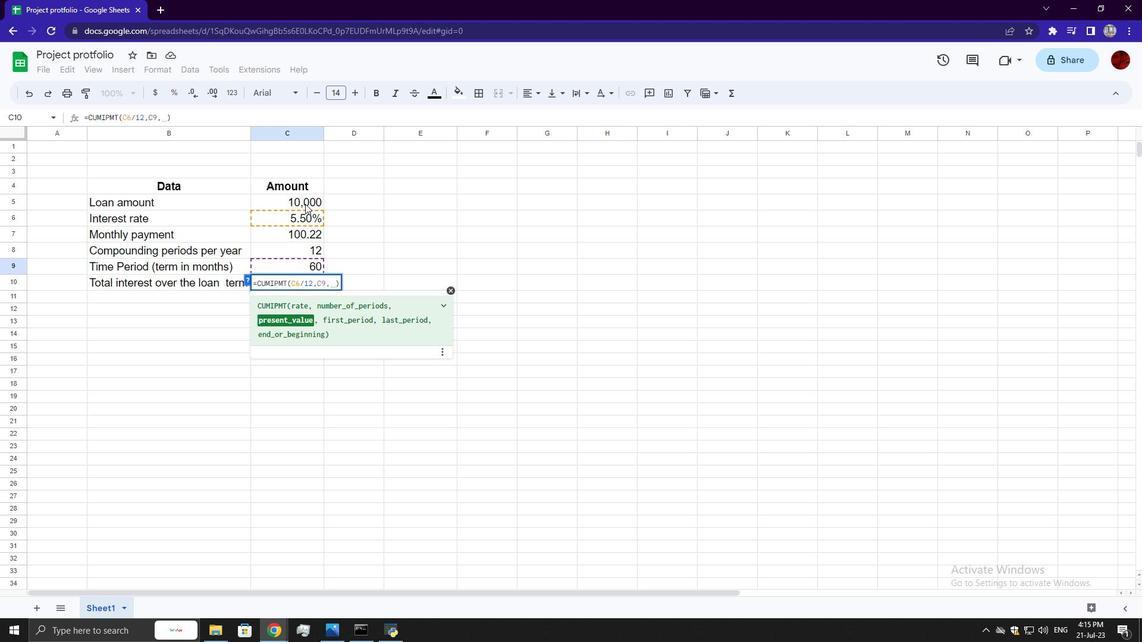 
Action: Mouse pressed left at (305, 203)
Screenshot: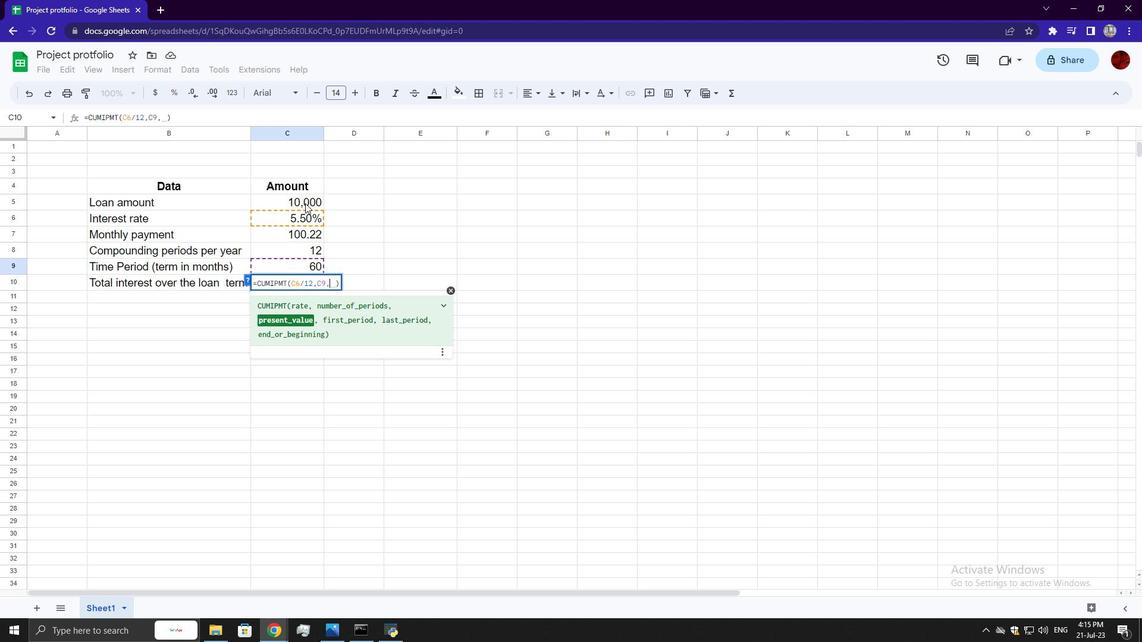 
Action: Key pressed ,1,60,0<Key.enter>
Screenshot: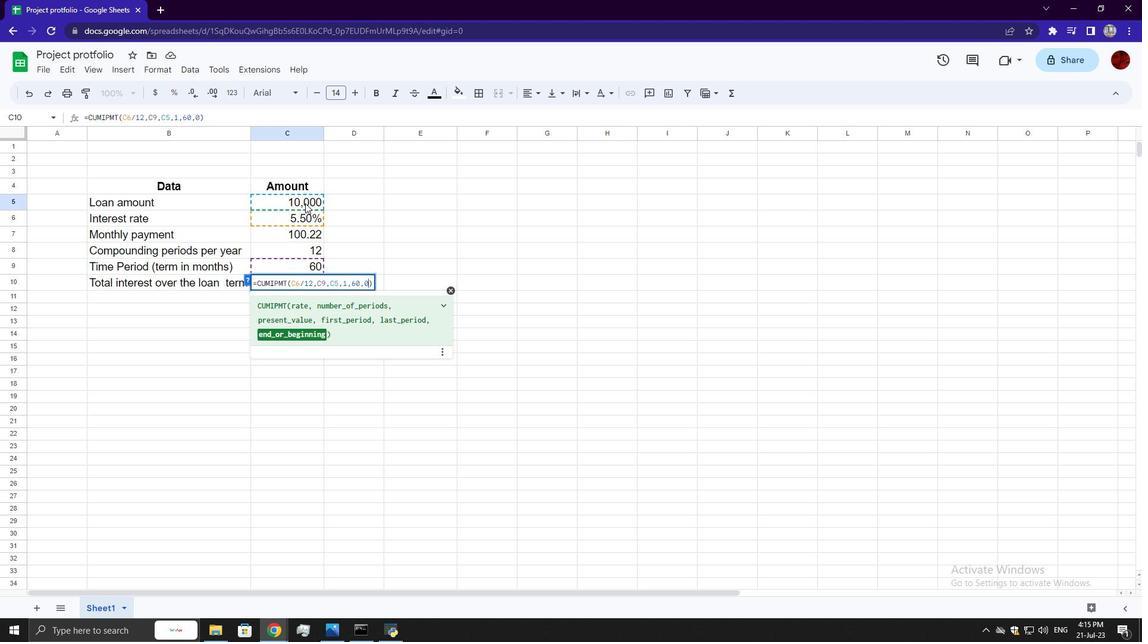 
